 Task: Select the phase option in the cursor blinking.
Action: Mouse moved to (149, 494)
Screenshot: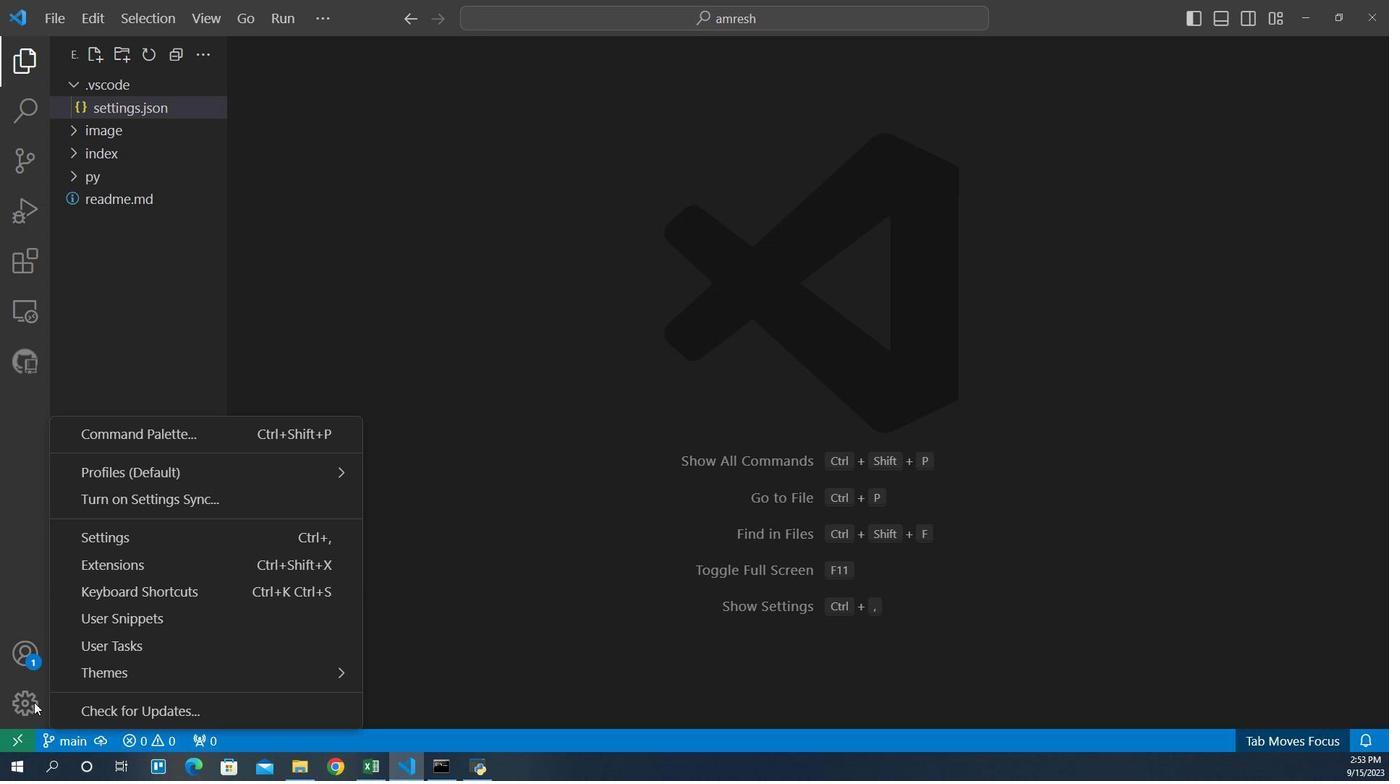 
Action: Mouse pressed left at (149, 494)
Screenshot: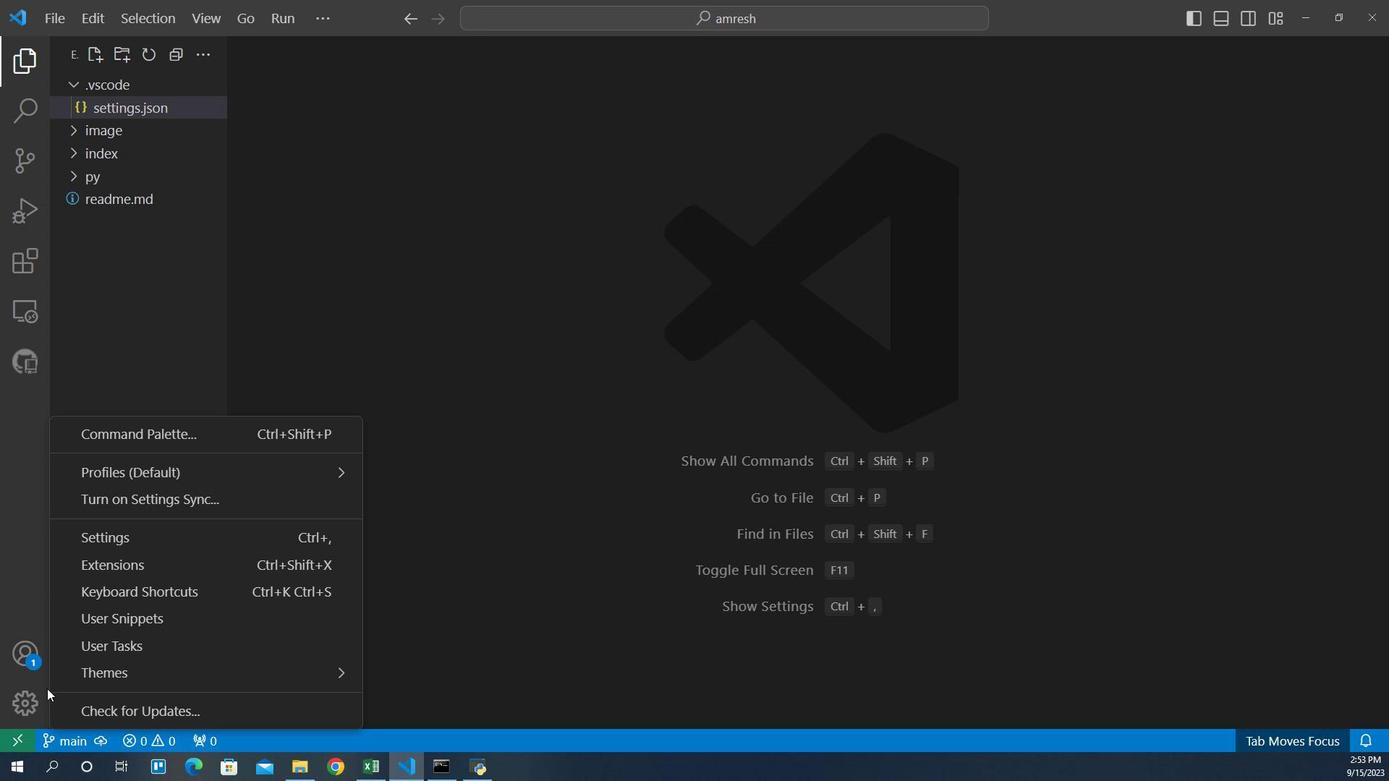 
Action: Mouse moved to (218, 410)
Screenshot: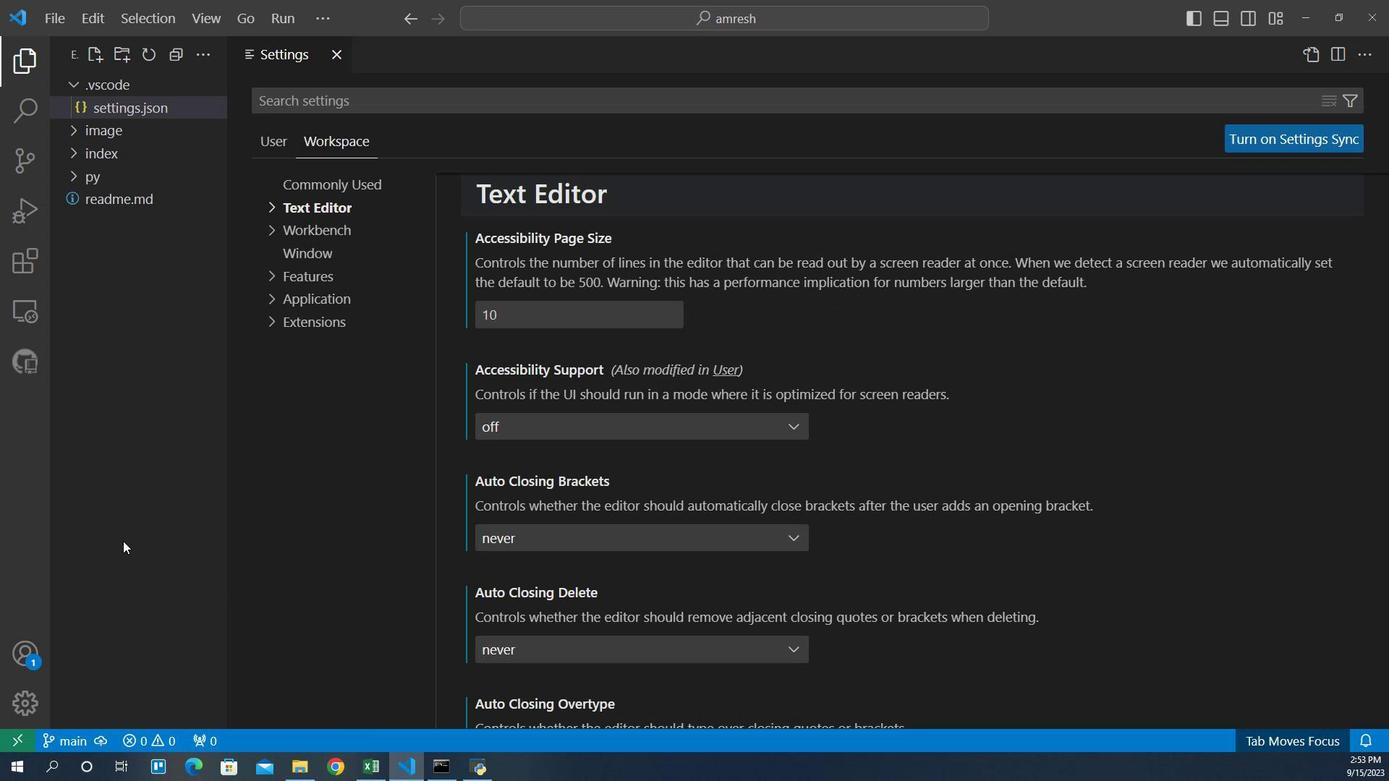 
Action: Mouse pressed left at (218, 410)
Screenshot: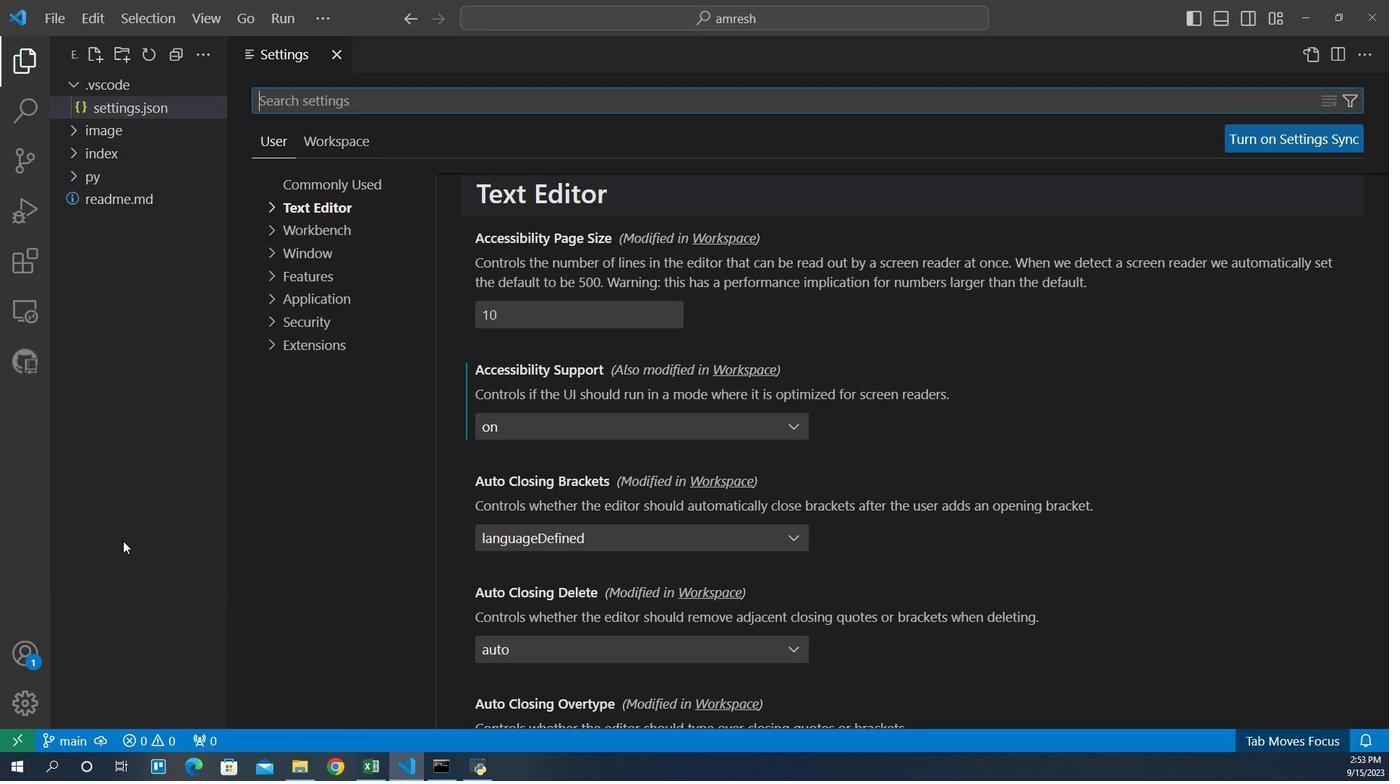 
Action: Mouse moved to (392, 204)
Screenshot: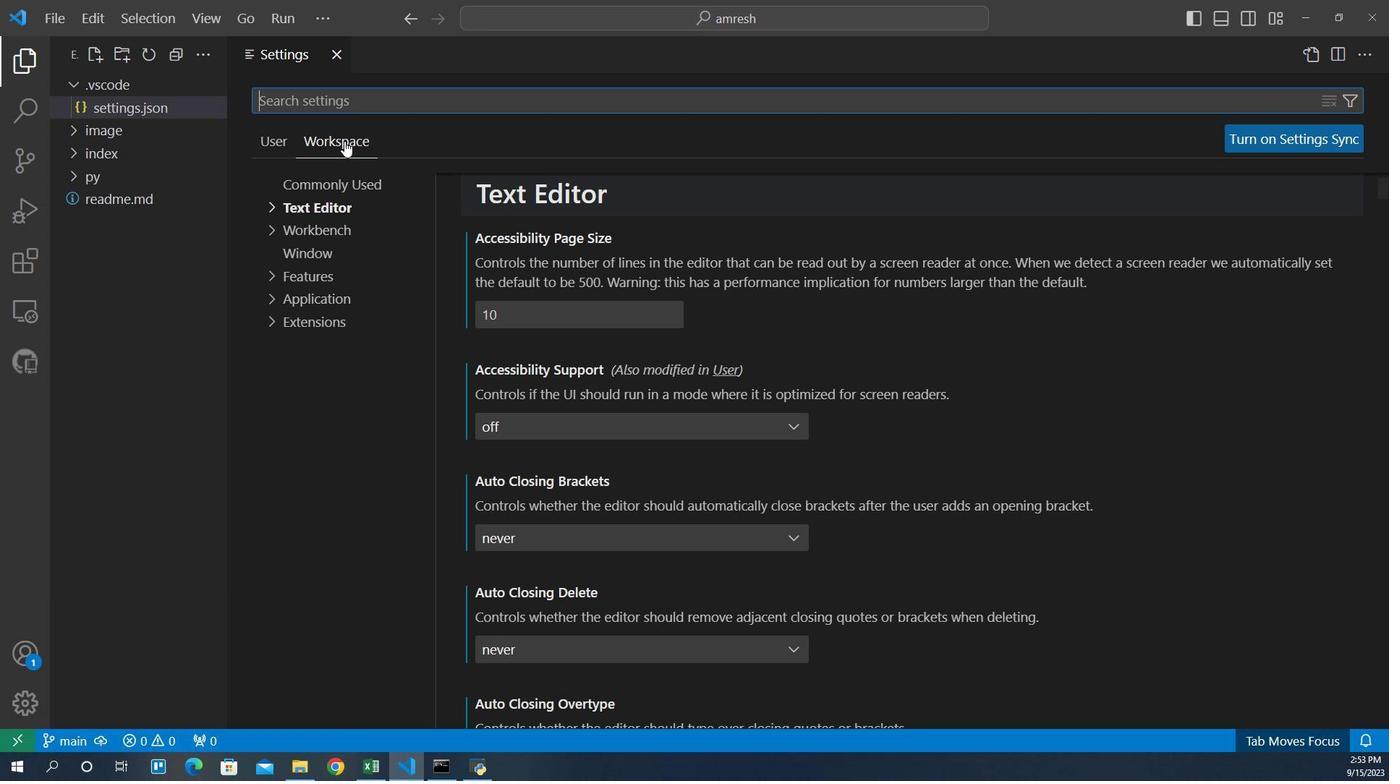 
Action: Mouse pressed left at (392, 204)
Screenshot: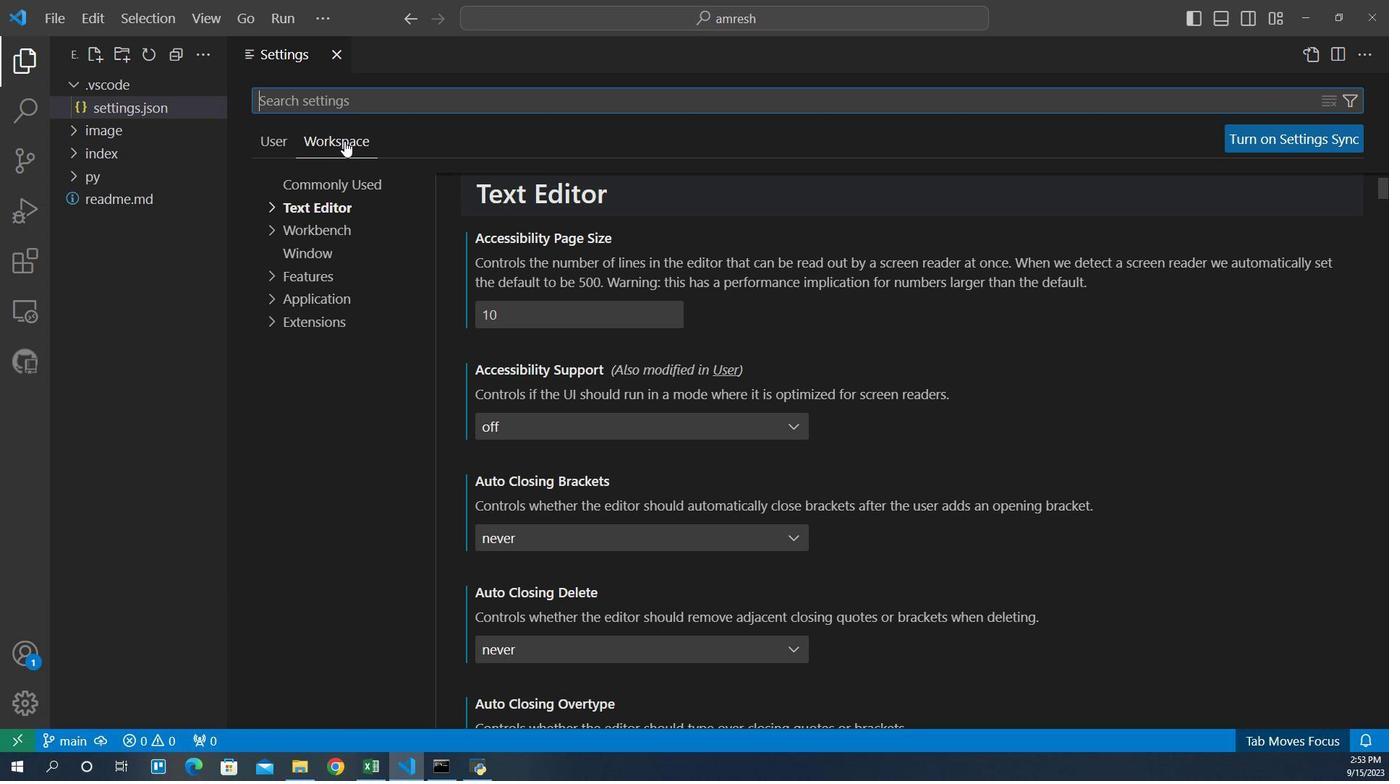 
Action: Mouse moved to (379, 238)
Screenshot: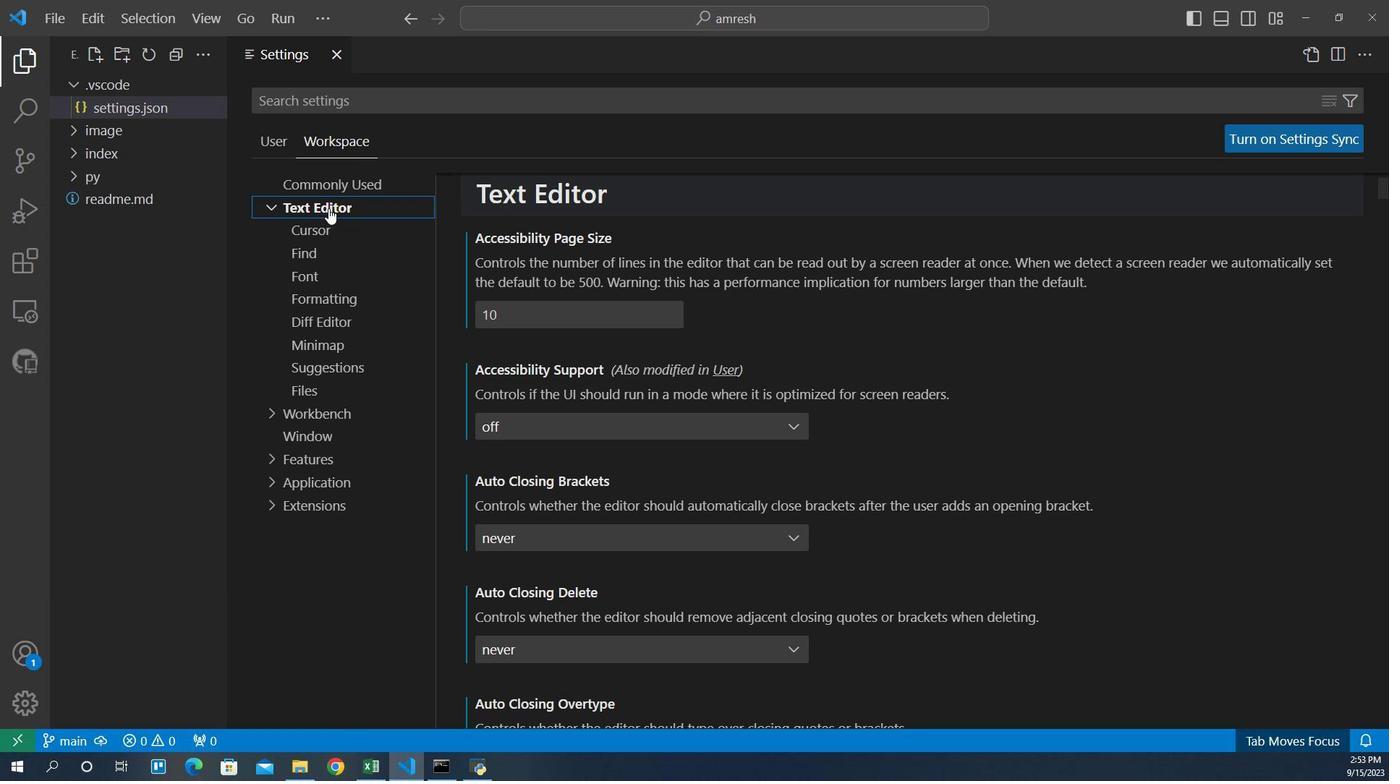 
Action: Mouse pressed left at (379, 238)
Screenshot: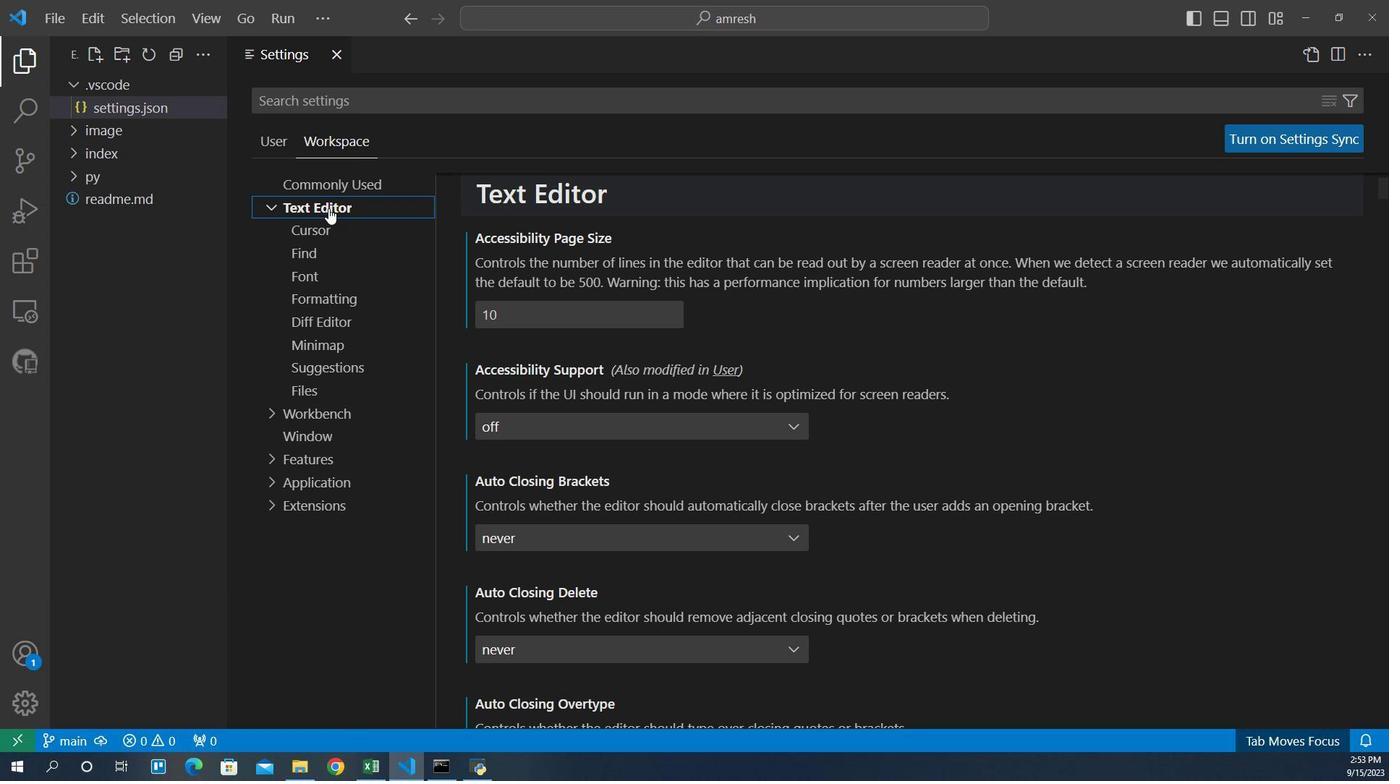 
Action: Mouse moved to (365, 254)
Screenshot: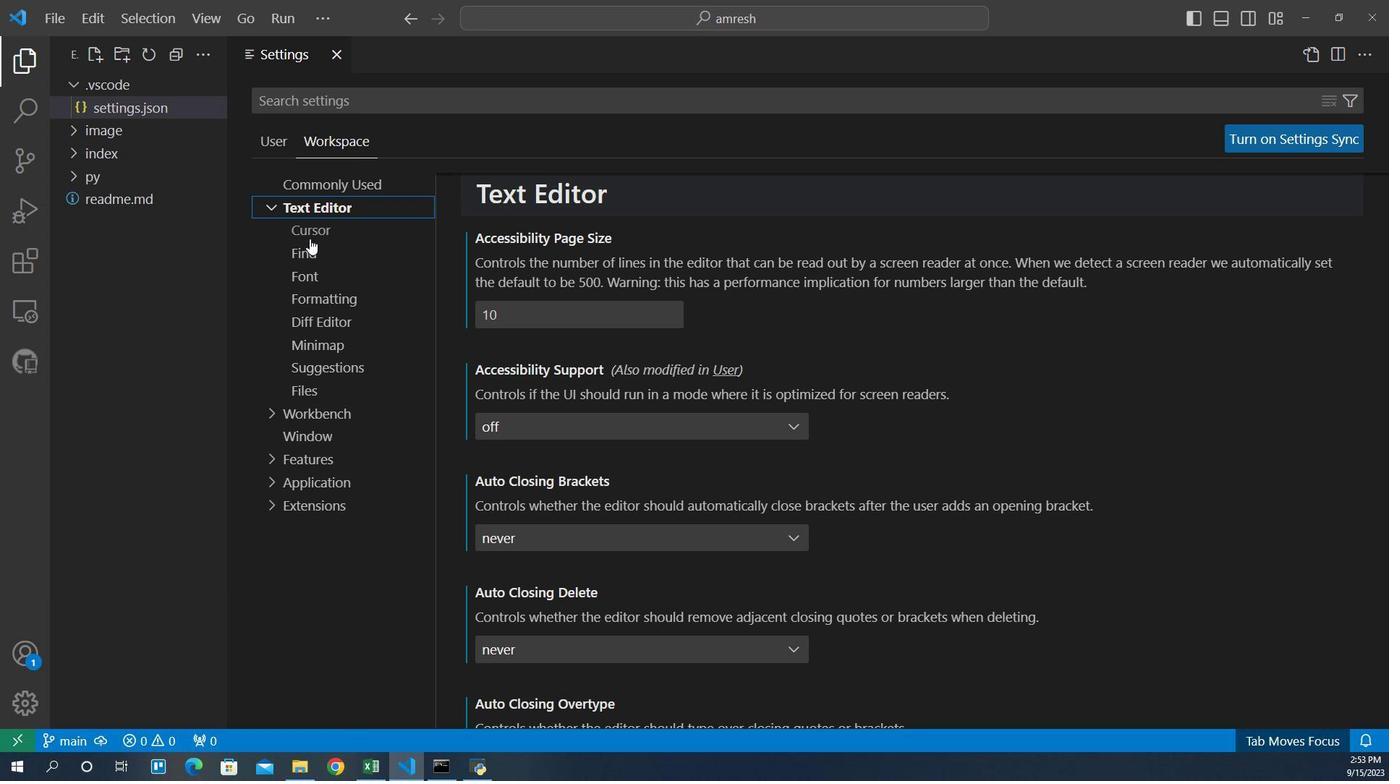 
Action: Mouse pressed left at (365, 254)
Screenshot: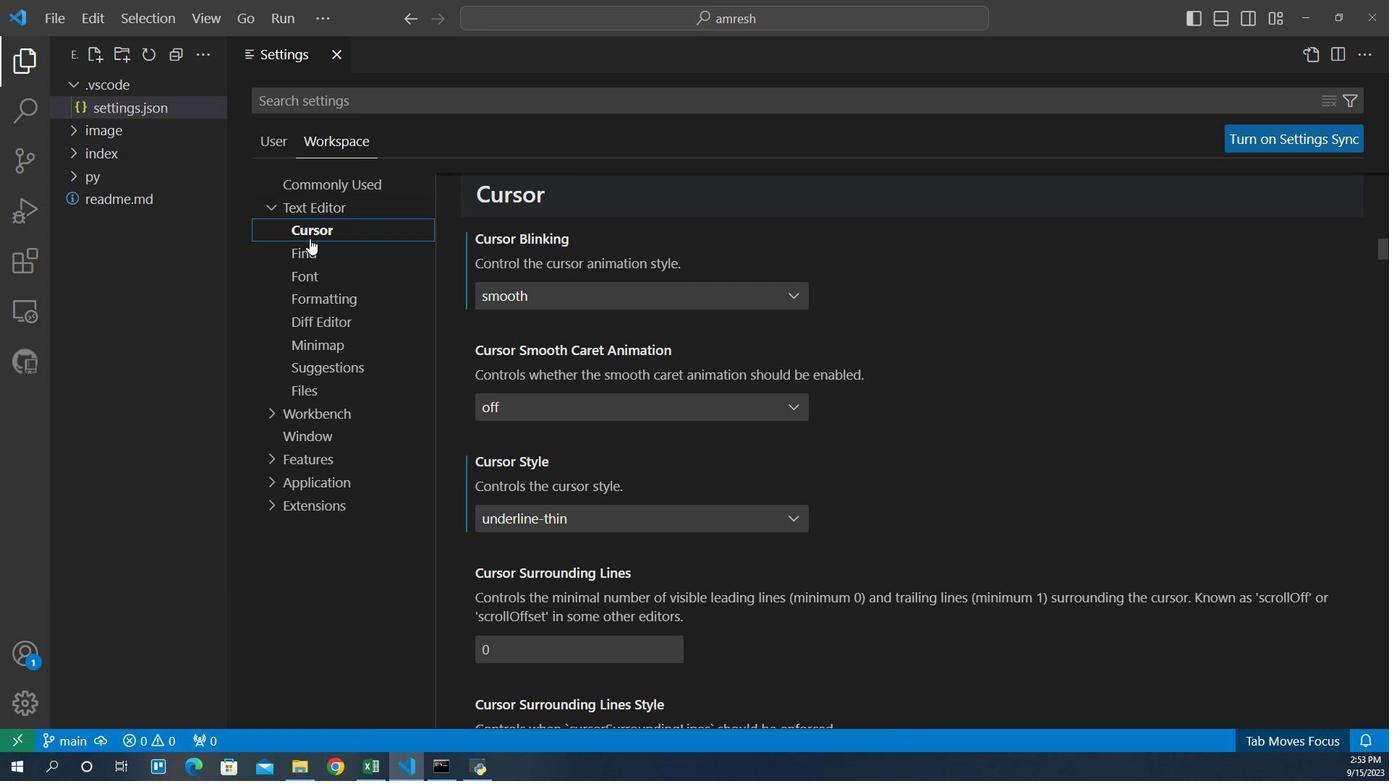 
Action: Mouse moved to (518, 286)
Screenshot: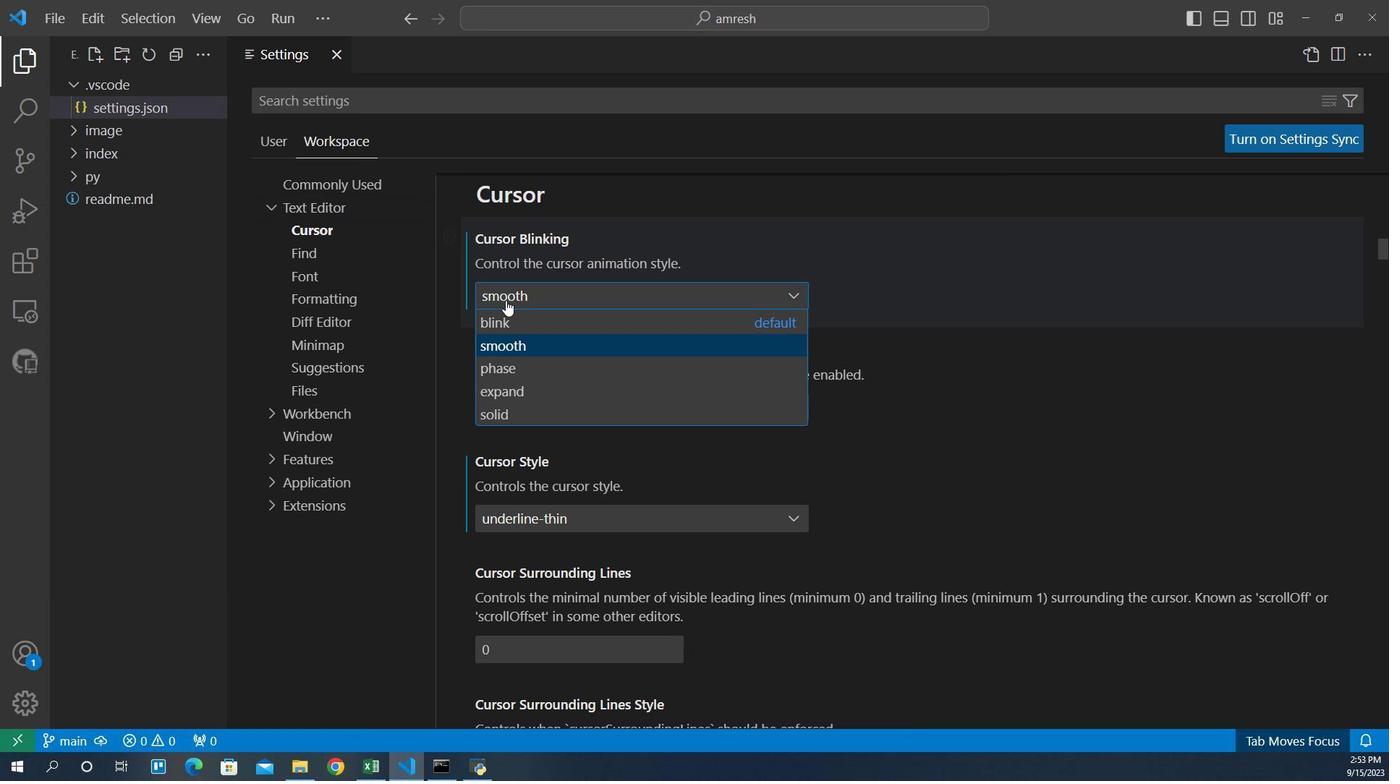 
Action: Mouse pressed left at (518, 286)
Screenshot: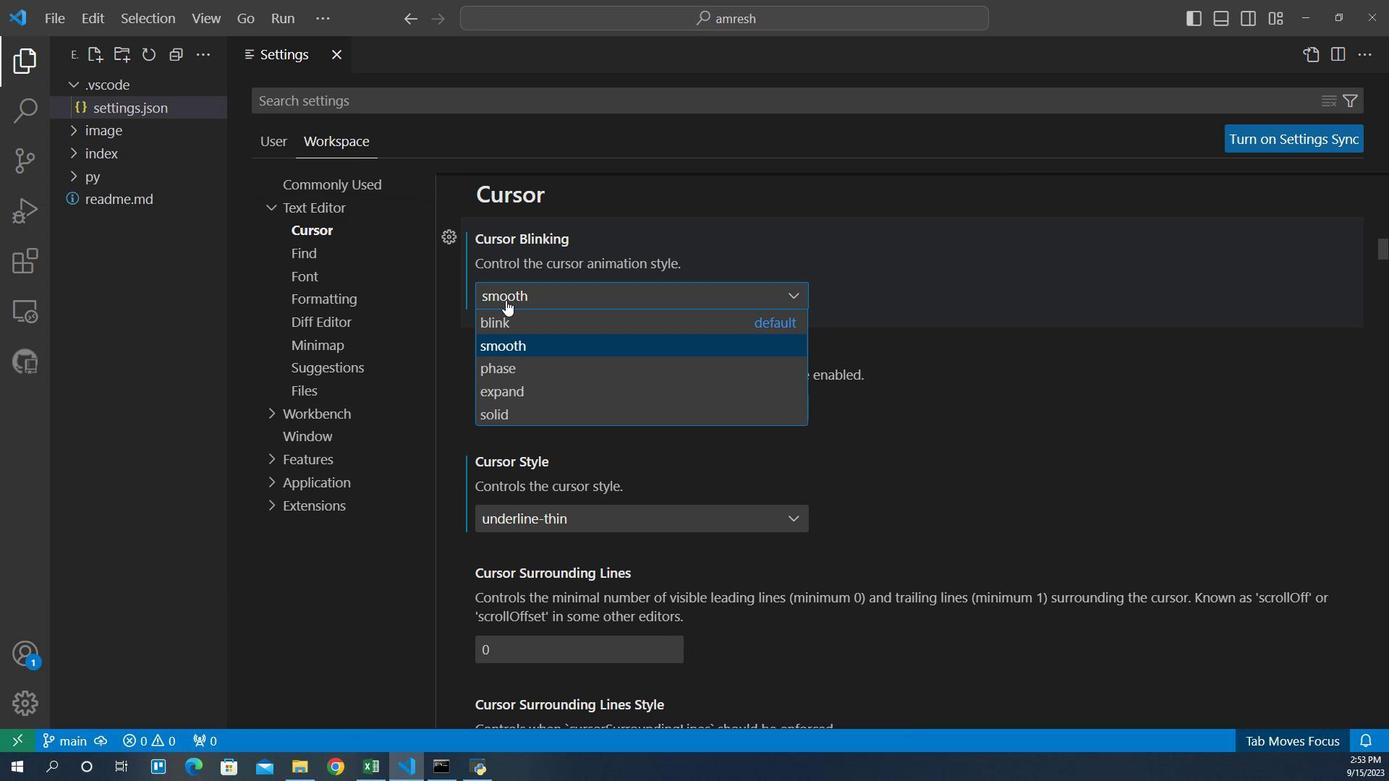 
Action: Mouse moved to (519, 320)
Screenshot: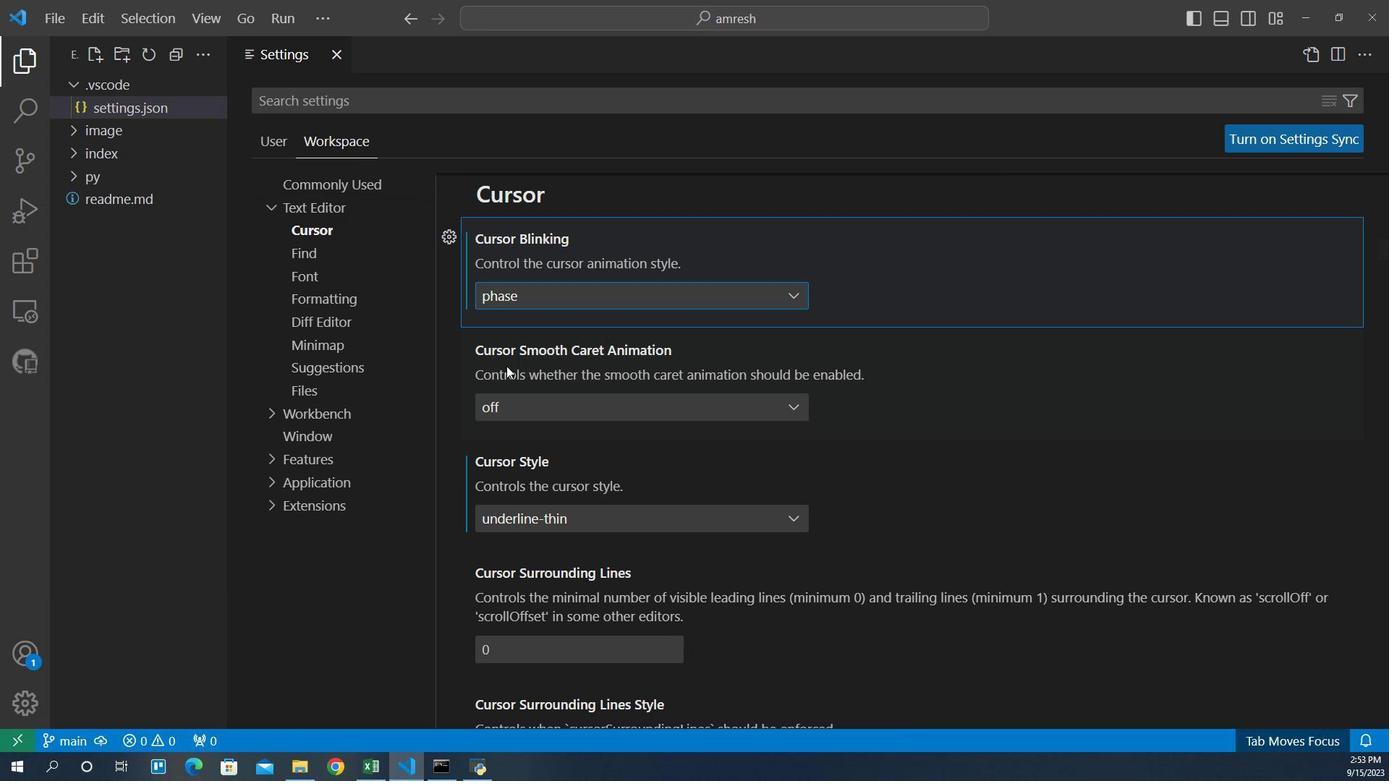 
Action: Mouse pressed left at (519, 320)
Screenshot: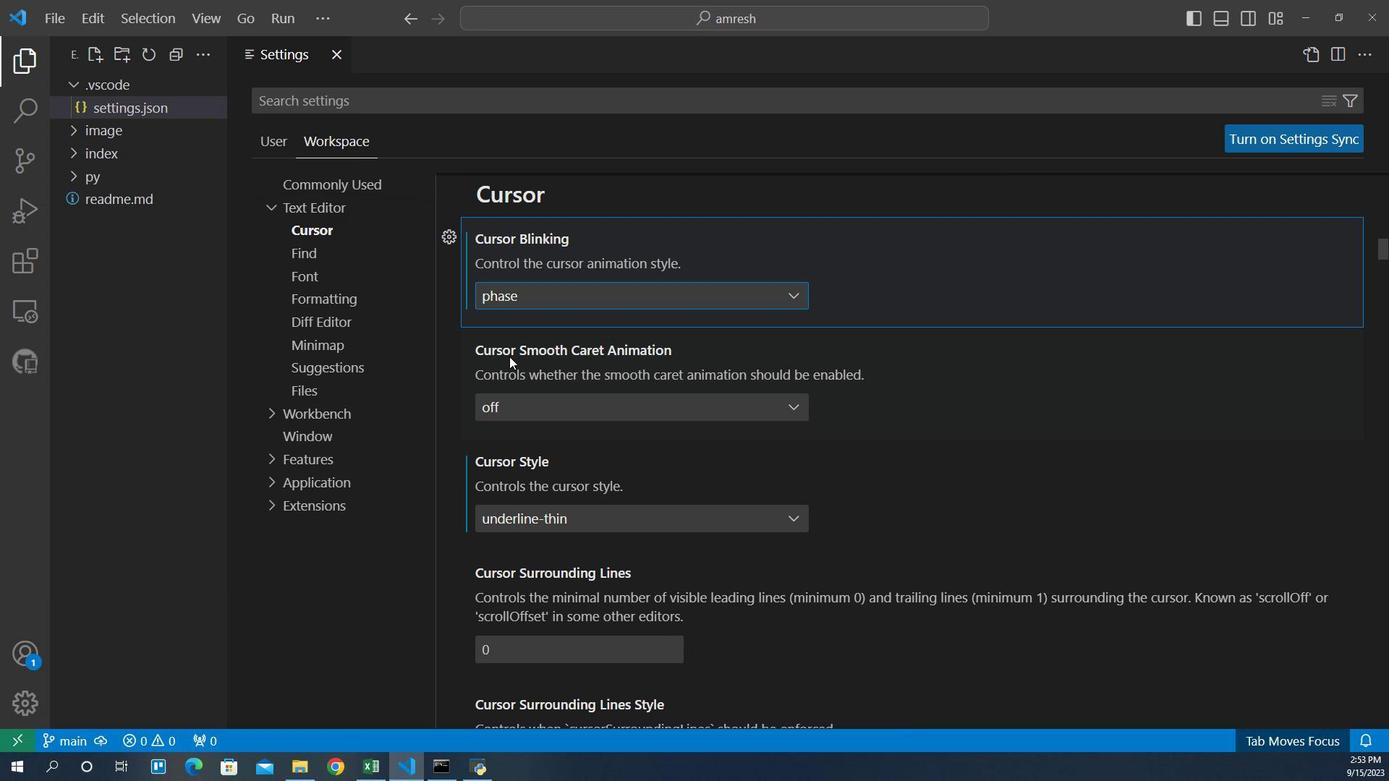 
Action: Mouse moved to (536, 295)
Screenshot: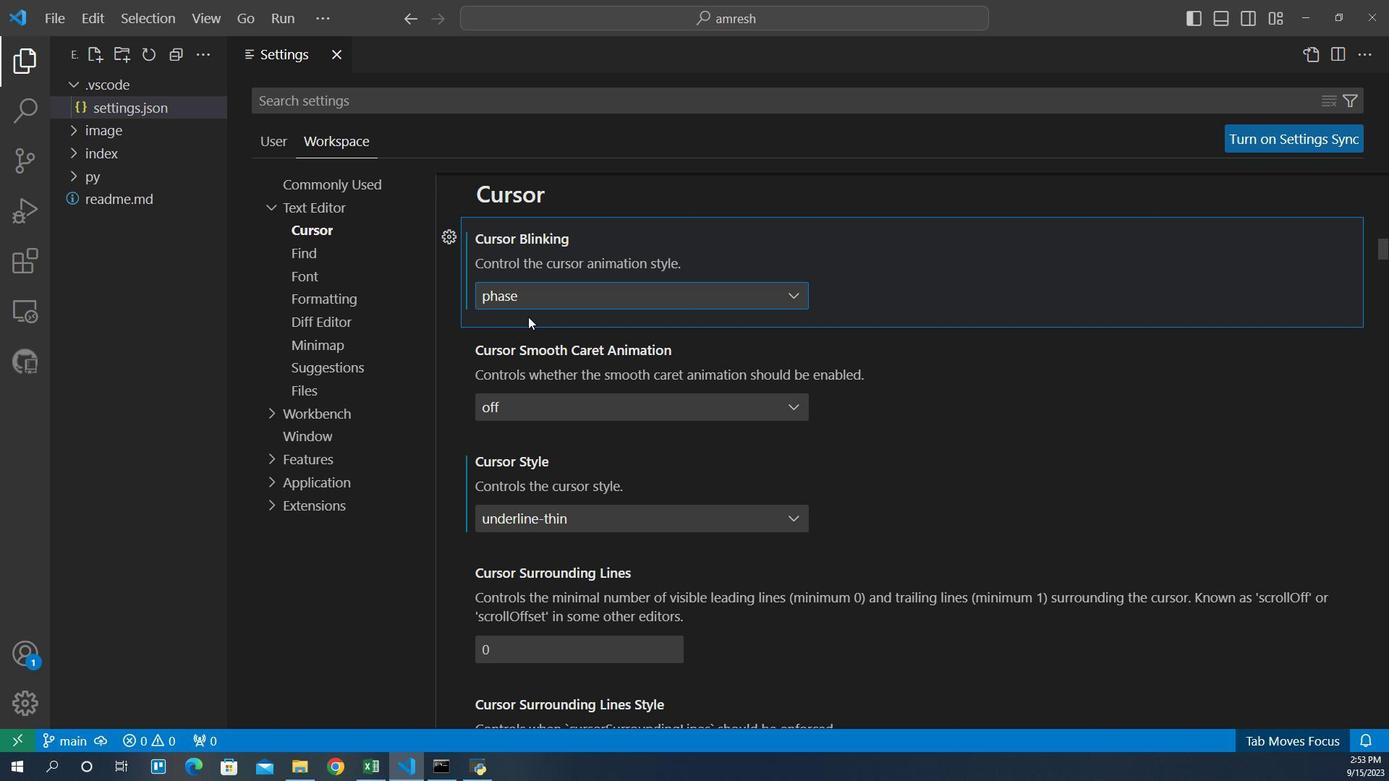 
